 Task: Set up a call with the sales team on Monday at 6:00 PM.
Action: Mouse moved to (35, 229)
Screenshot: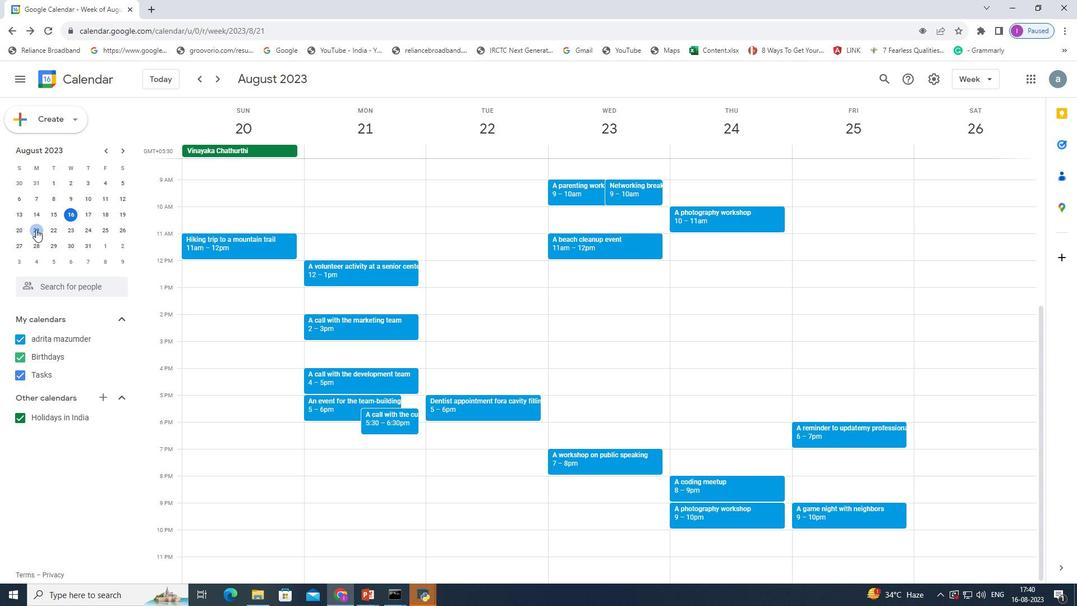 
Action: Mouse pressed left at (35, 229)
Screenshot: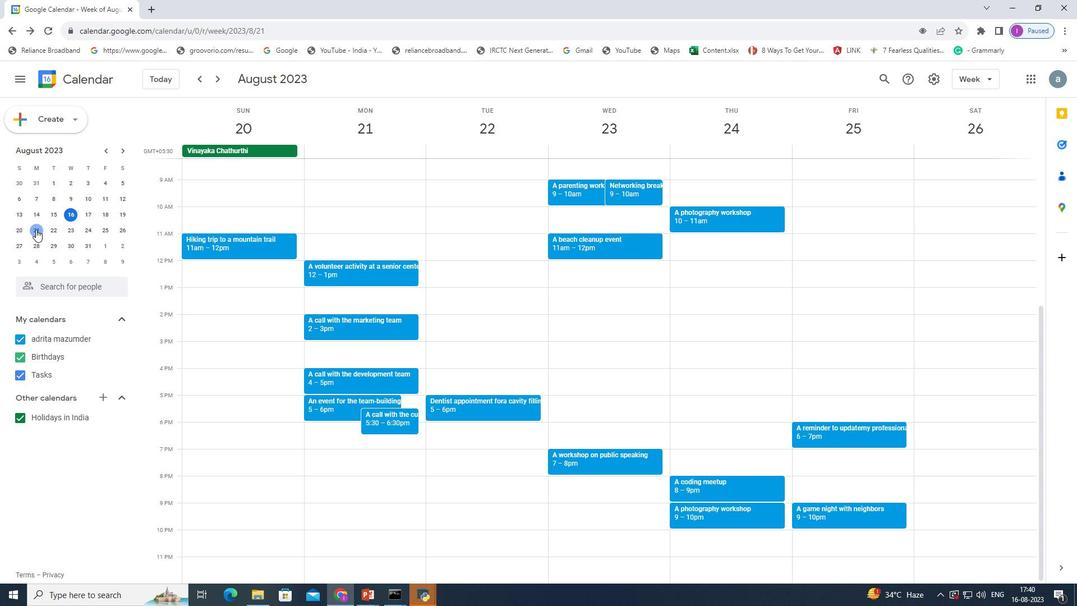 
Action: Mouse moved to (200, 428)
Screenshot: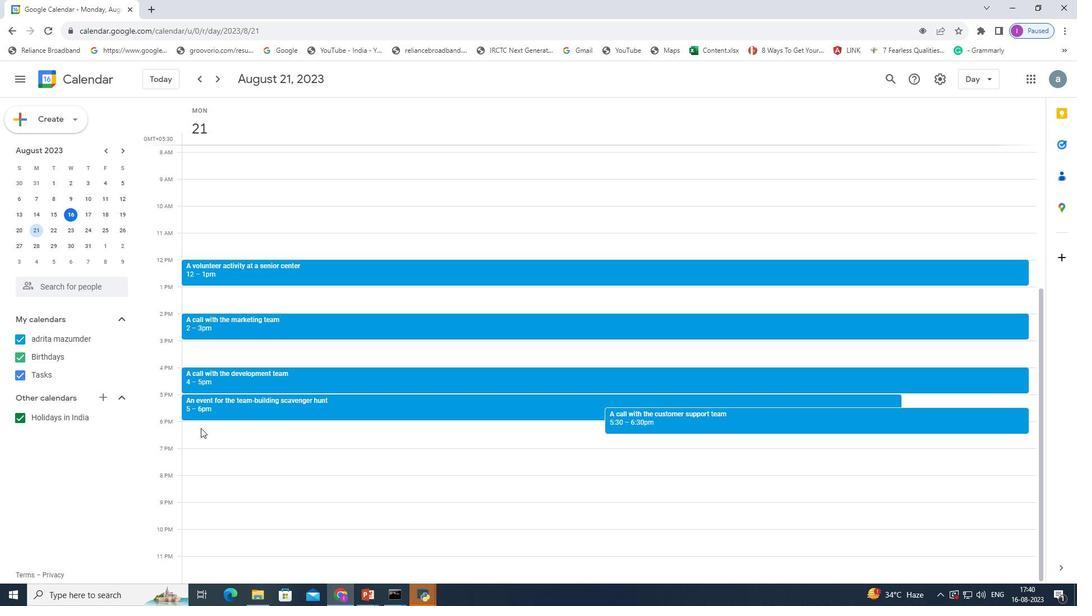 
Action: Mouse pressed left at (200, 428)
Screenshot: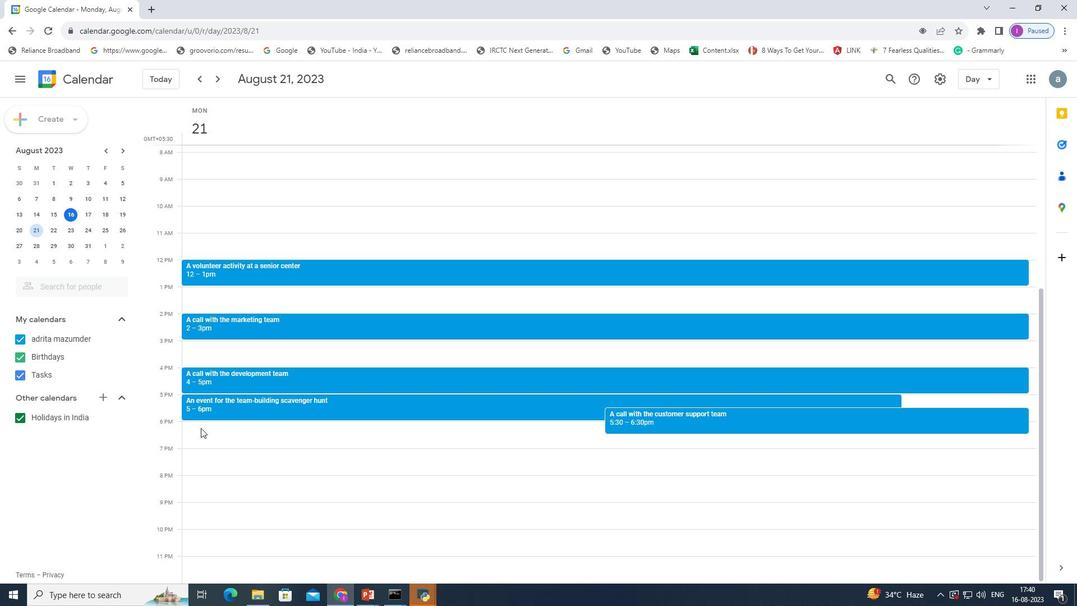 
Action: Mouse moved to (516, 219)
Screenshot: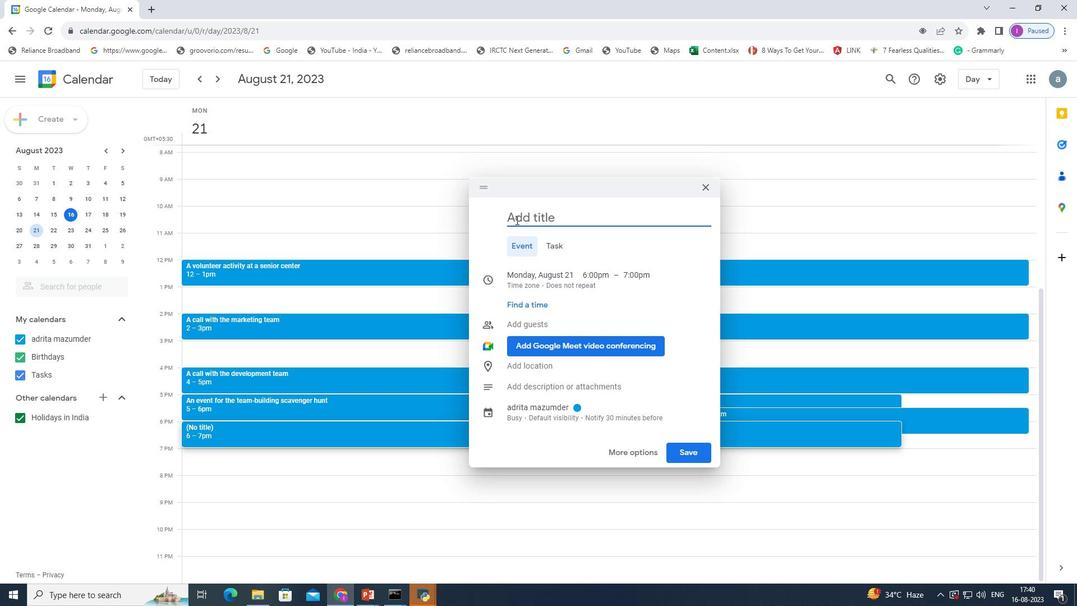 
Action: Mouse pressed left at (516, 219)
Screenshot: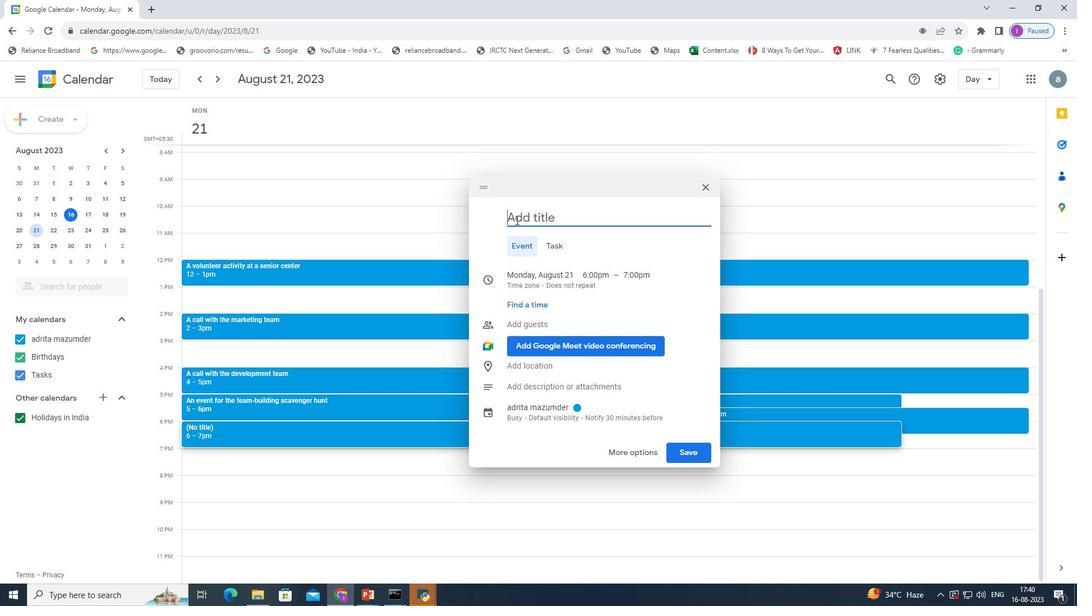 
Action: Key pressed <Key.shift>A<Key.space>call<Key.space>with<Key.space>the<Key.space>sales<Key.space>team<Key.space>
Screenshot: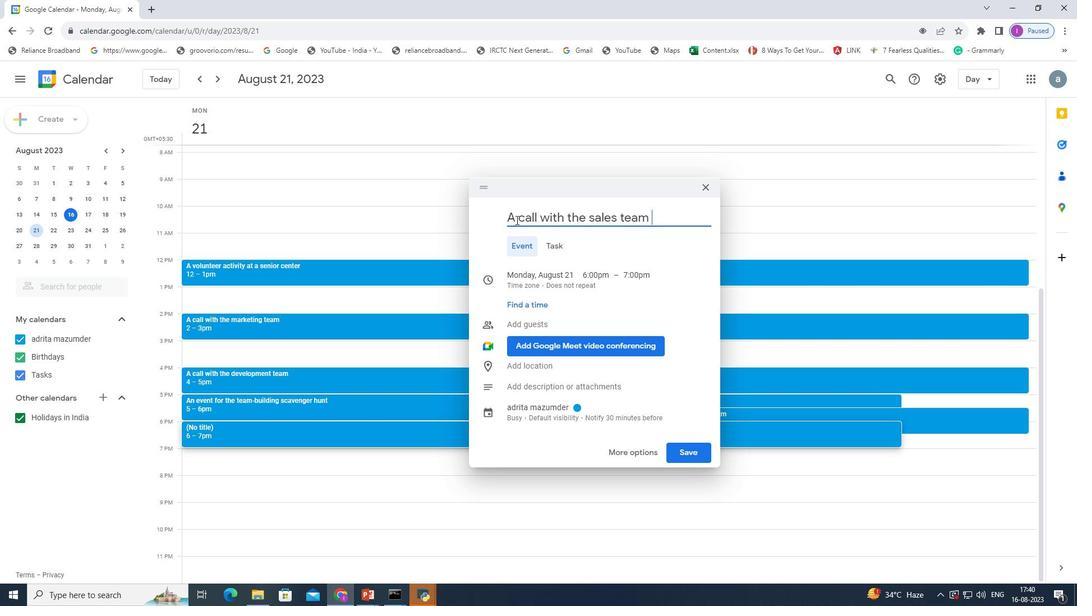 
Action: Mouse moved to (694, 456)
Screenshot: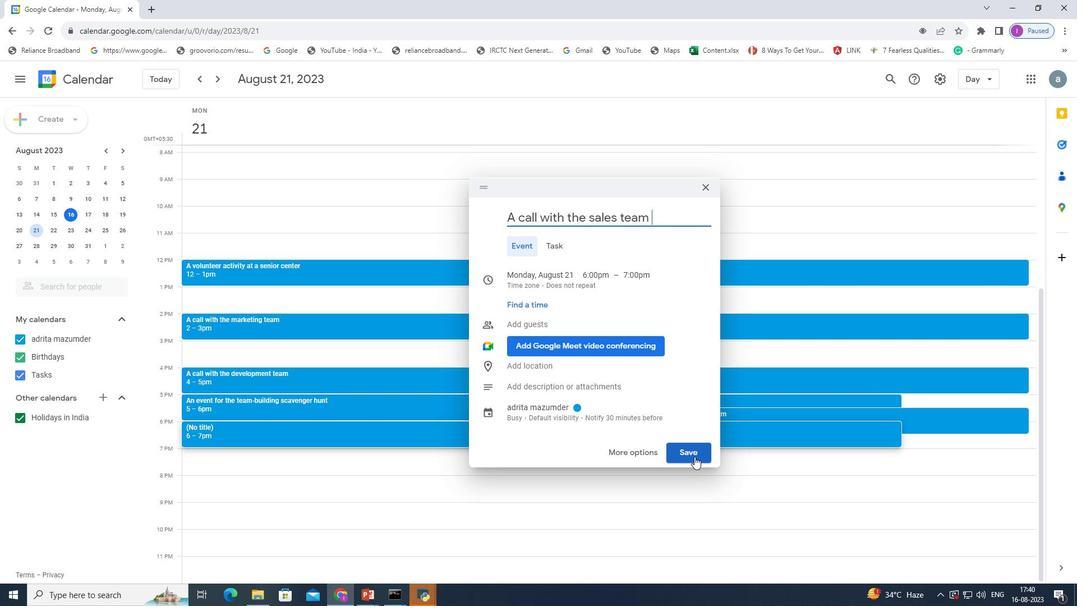 
Action: Mouse pressed left at (694, 456)
Screenshot: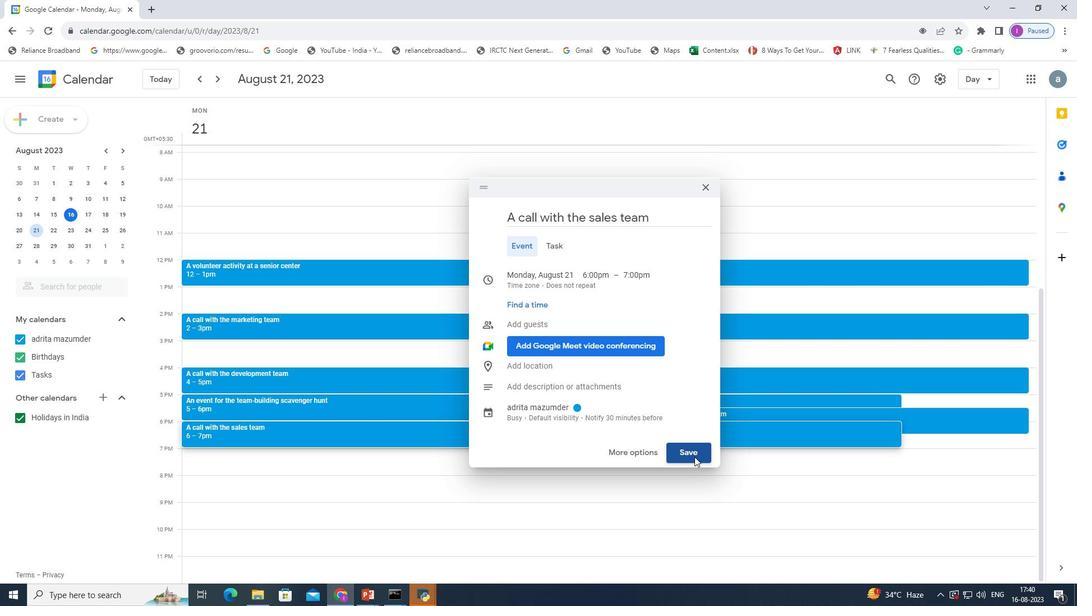 
Action: Mouse moved to (679, 443)
Screenshot: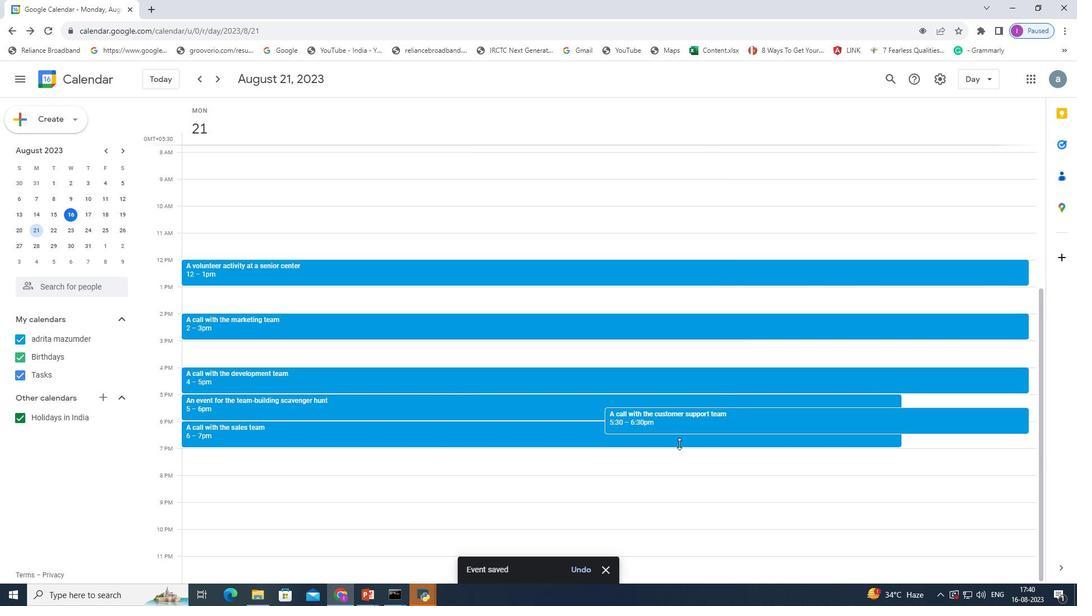 
